 Task: Search the location "Barson West".
Action: Mouse moved to (772, 150)
Screenshot: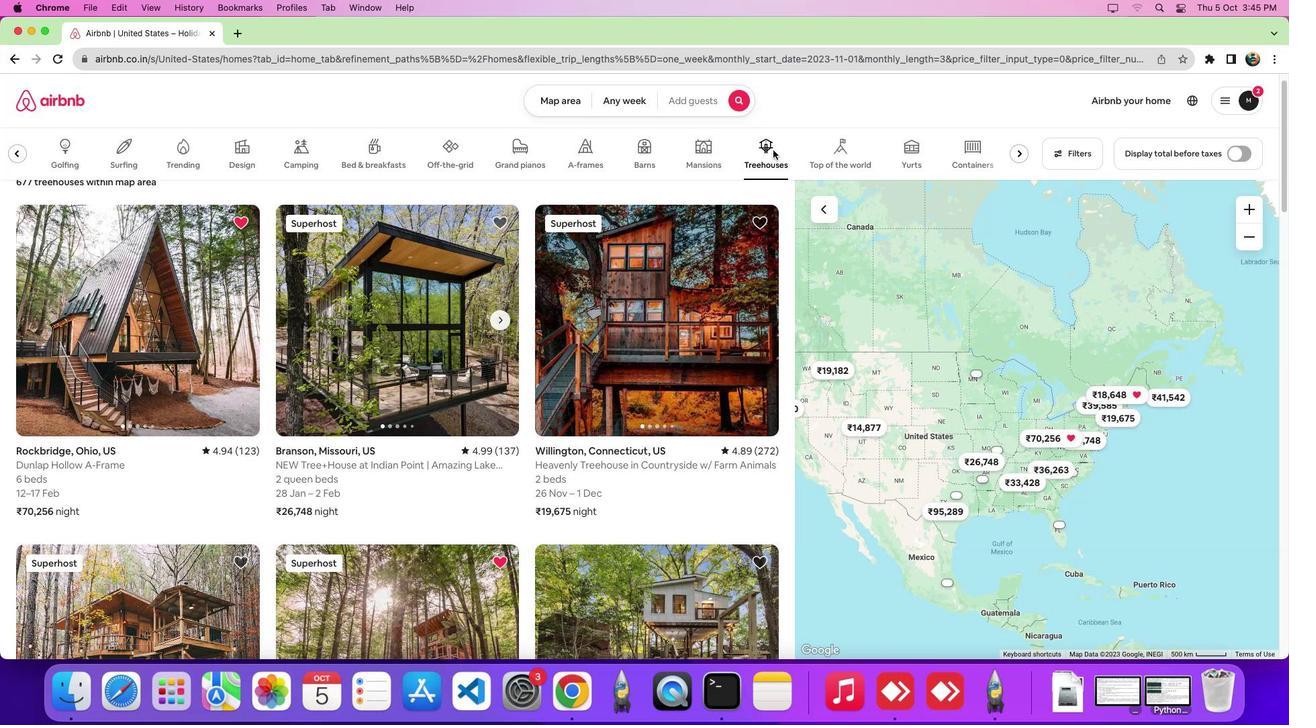 
Action: Mouse pressed left at (772, 150)
Screenshot: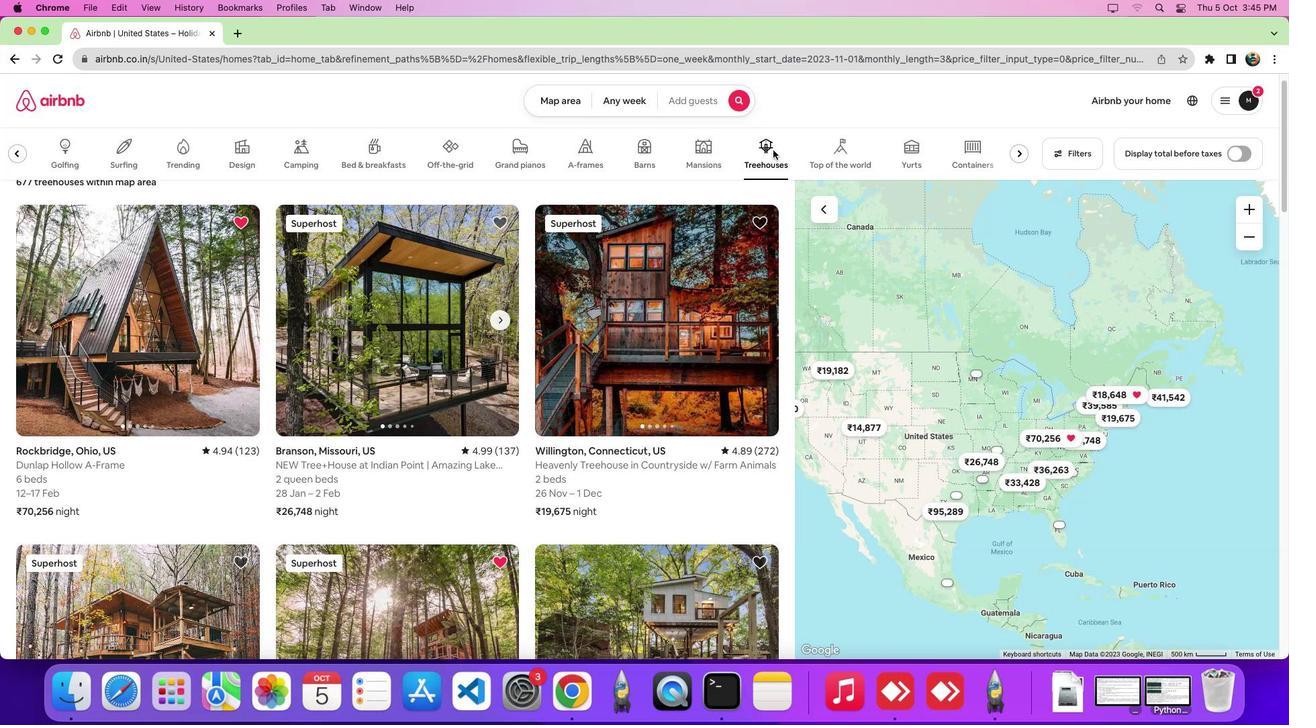 
Action: Mouse moved to (361, 370)
Screenshot: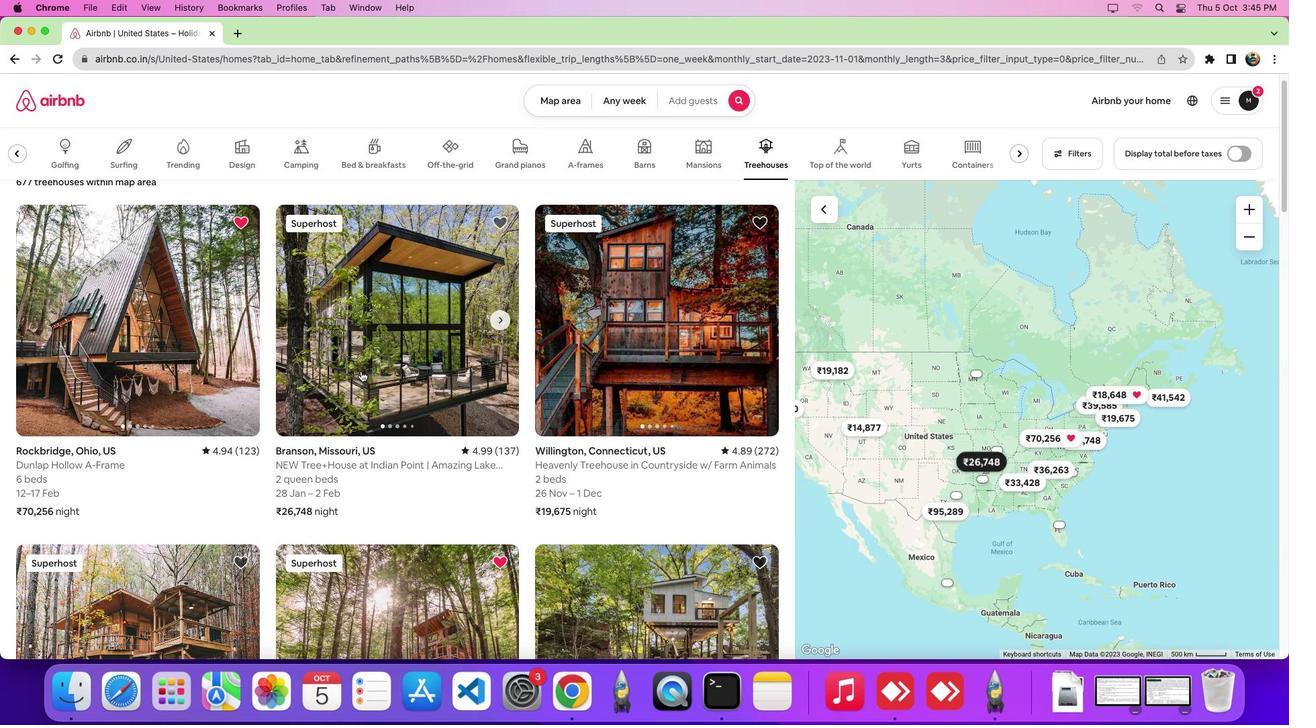 
Action: Mouse pressed left at (361, 370)
Screenshot: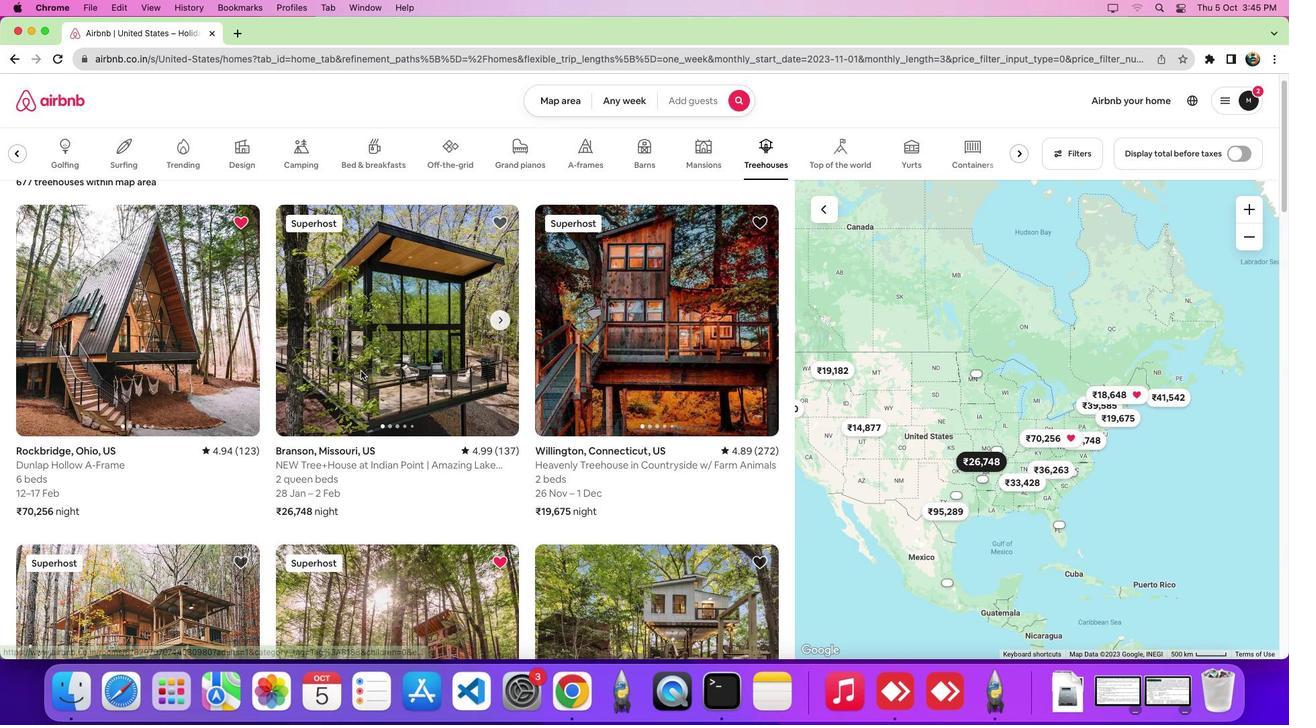 
Action: Mouse moved to (504, 345)
Screenshot: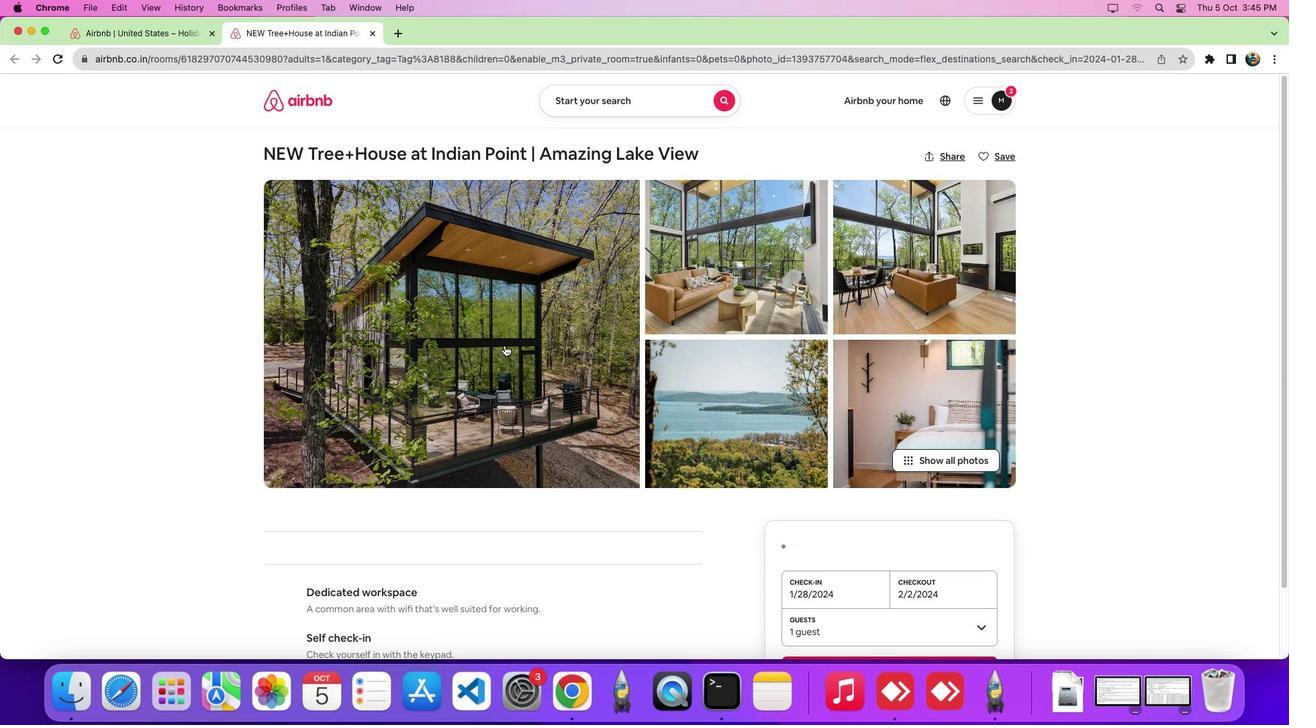 
Action: Mouse scrolled (504, 345) with delta (0, 0)
Screenshot: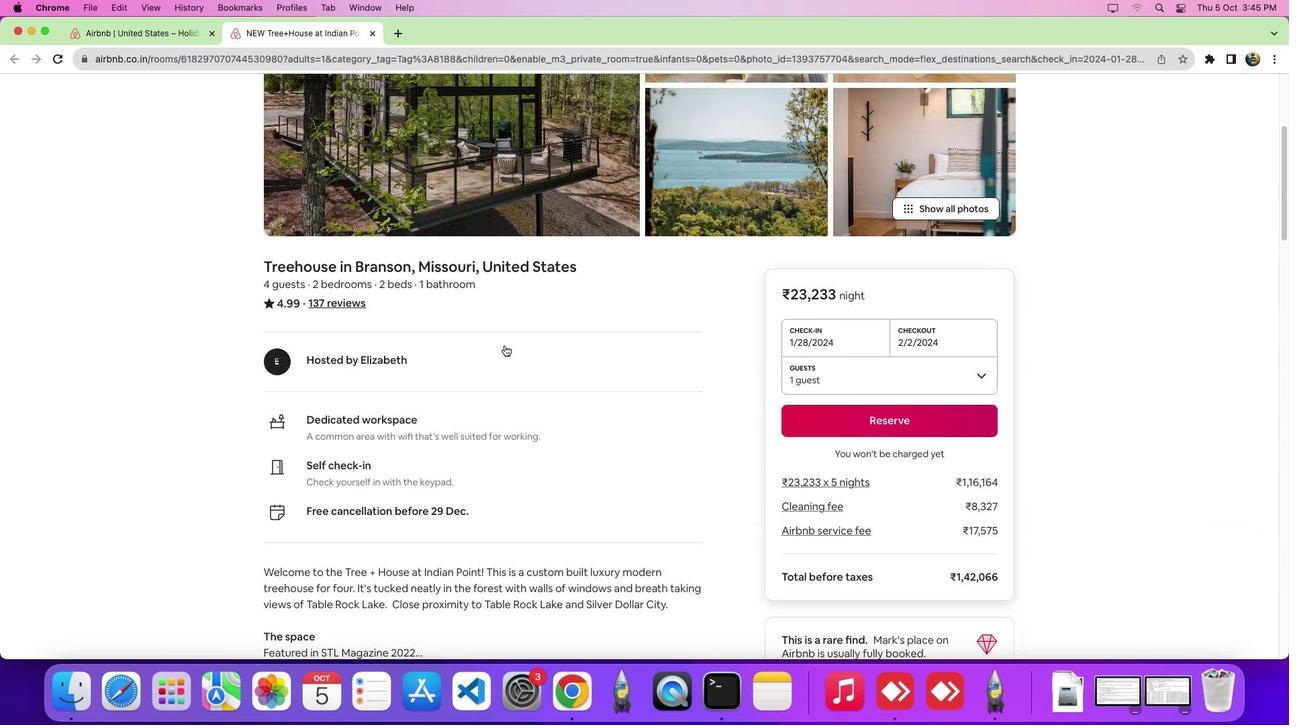 
Action: Mouse scrolled (504, 345) with delta (0, -1)
Screenshot: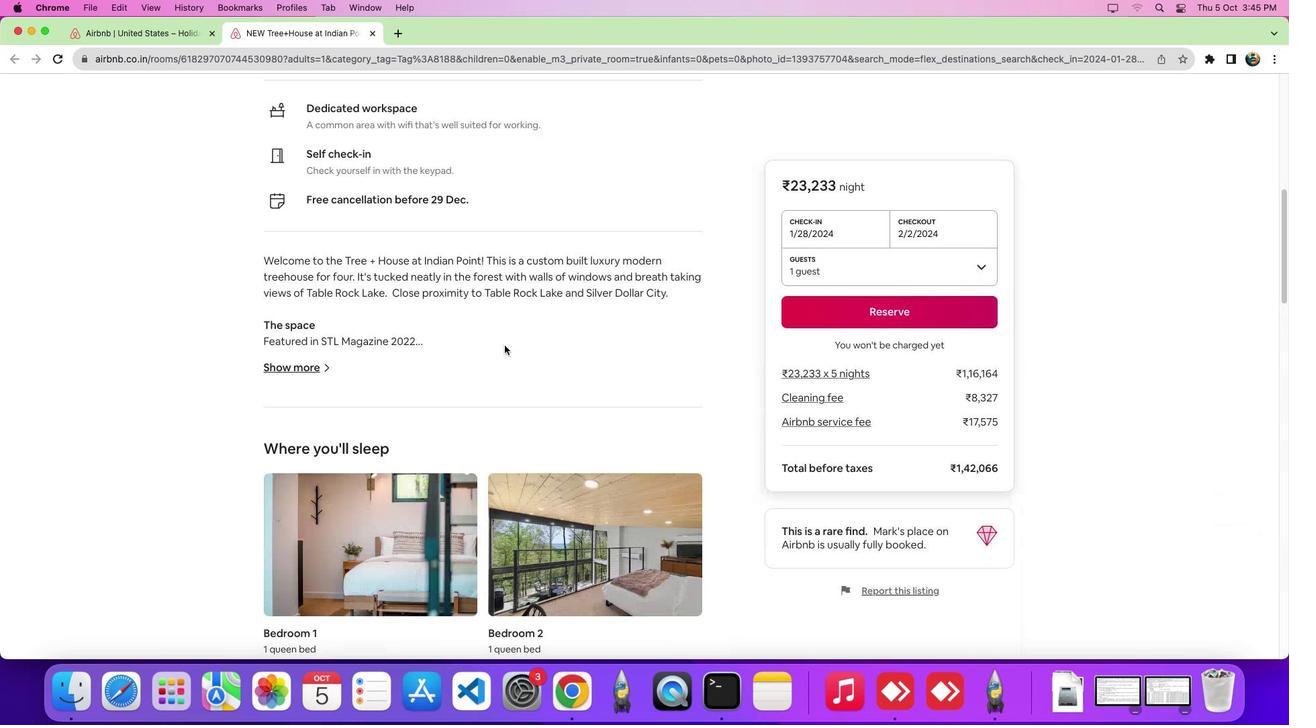
Action: Mouse scrolled (504, 345) with delta (0, -6)
Screenshot: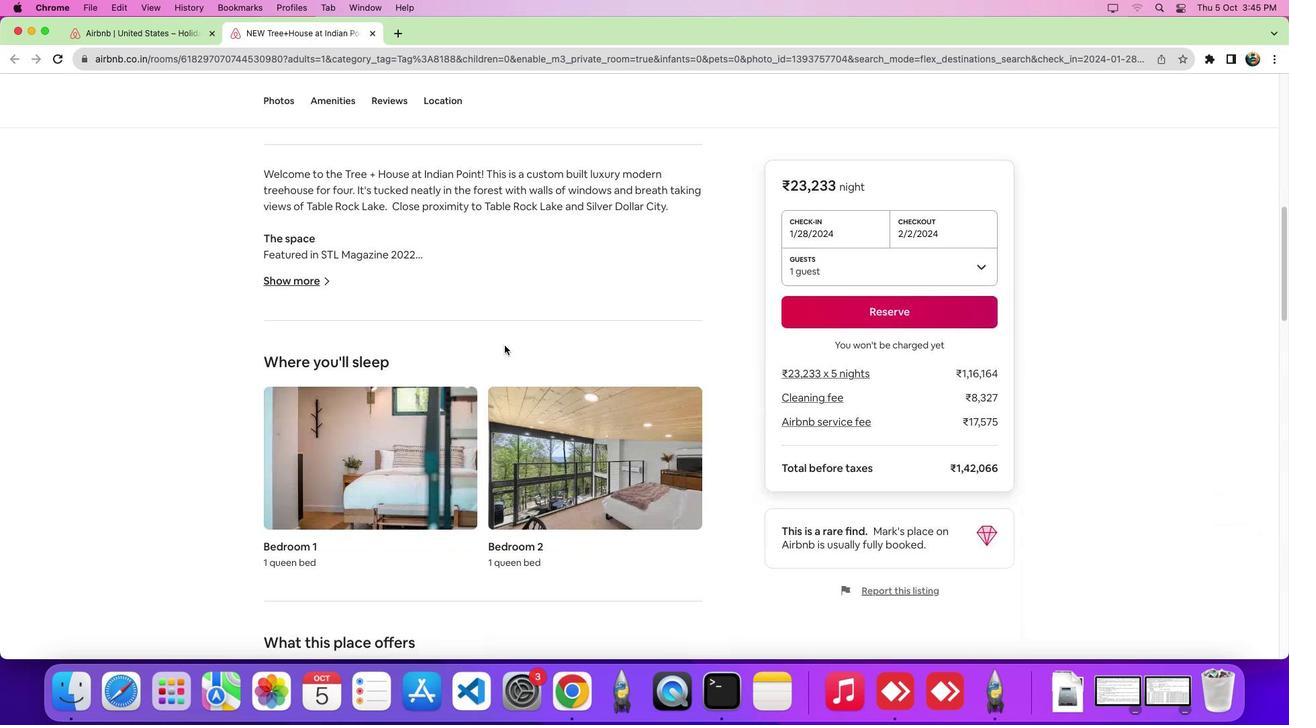 
Action: Mouse scrolled (504, 345) with delta (0, -8)
Screenshot: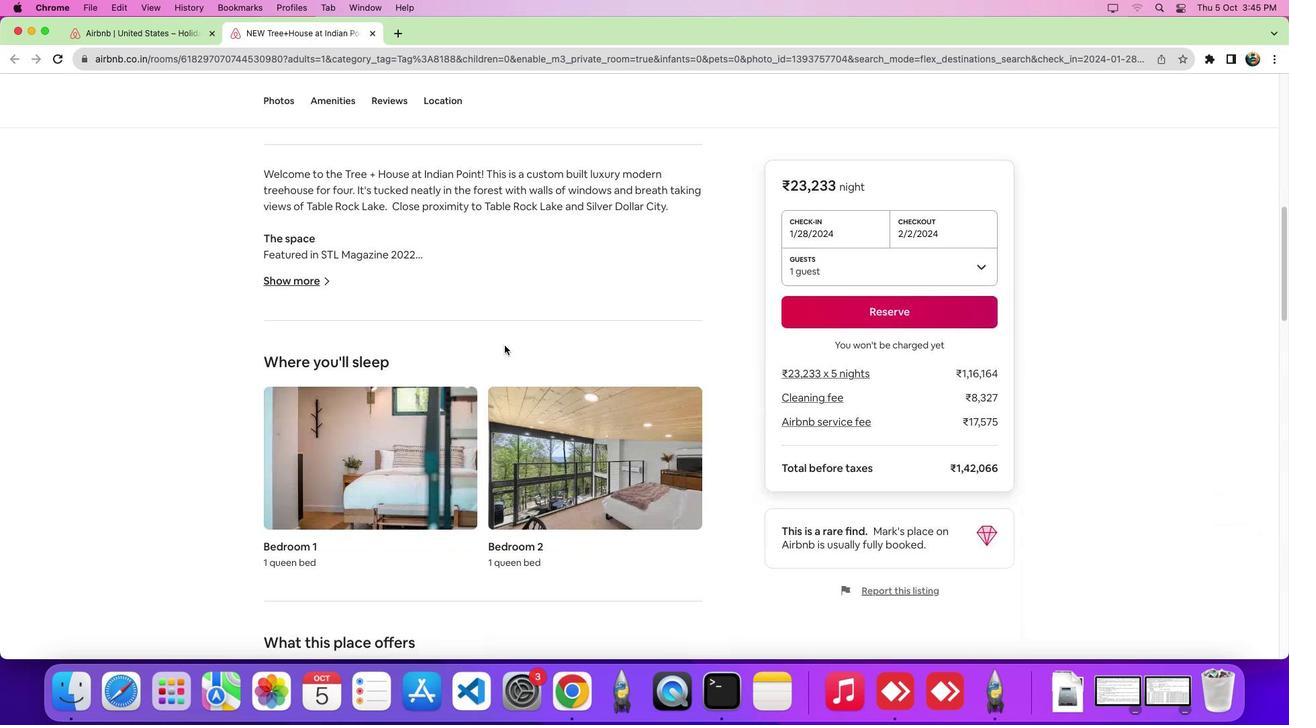 
Action: Mouse scrolled (504, 345) with delta (0, 0)
Screenshot: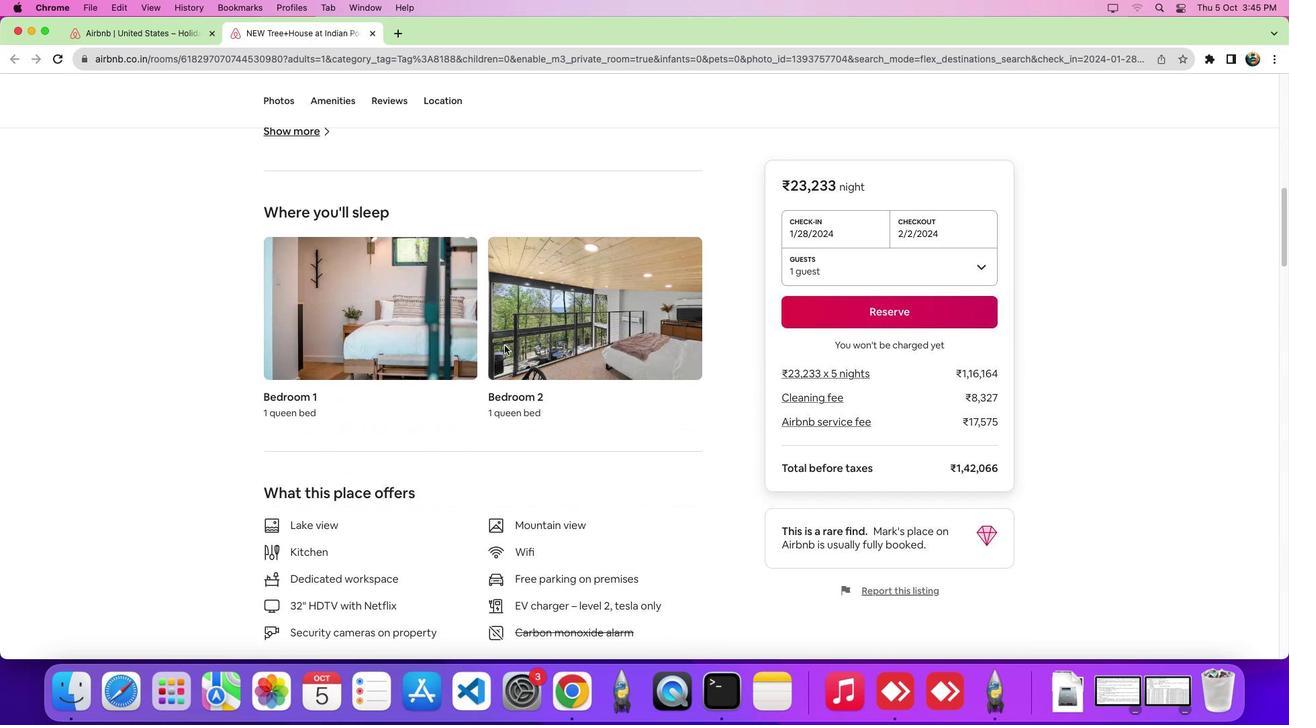 
Action: Mouse scrolled (504, 345) with delta (0, 0)
Screenshot: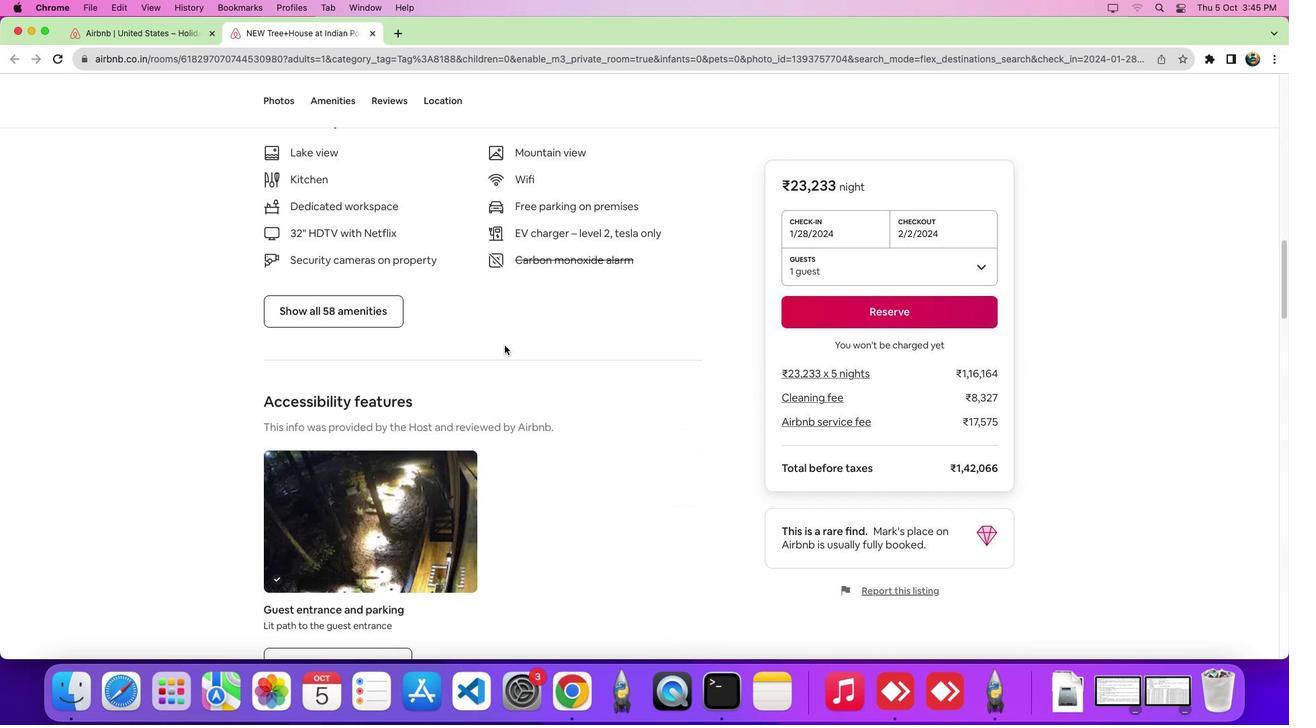 
Action: Mouse scrolled (504, 345) with delta (0, -4)
Screenshot: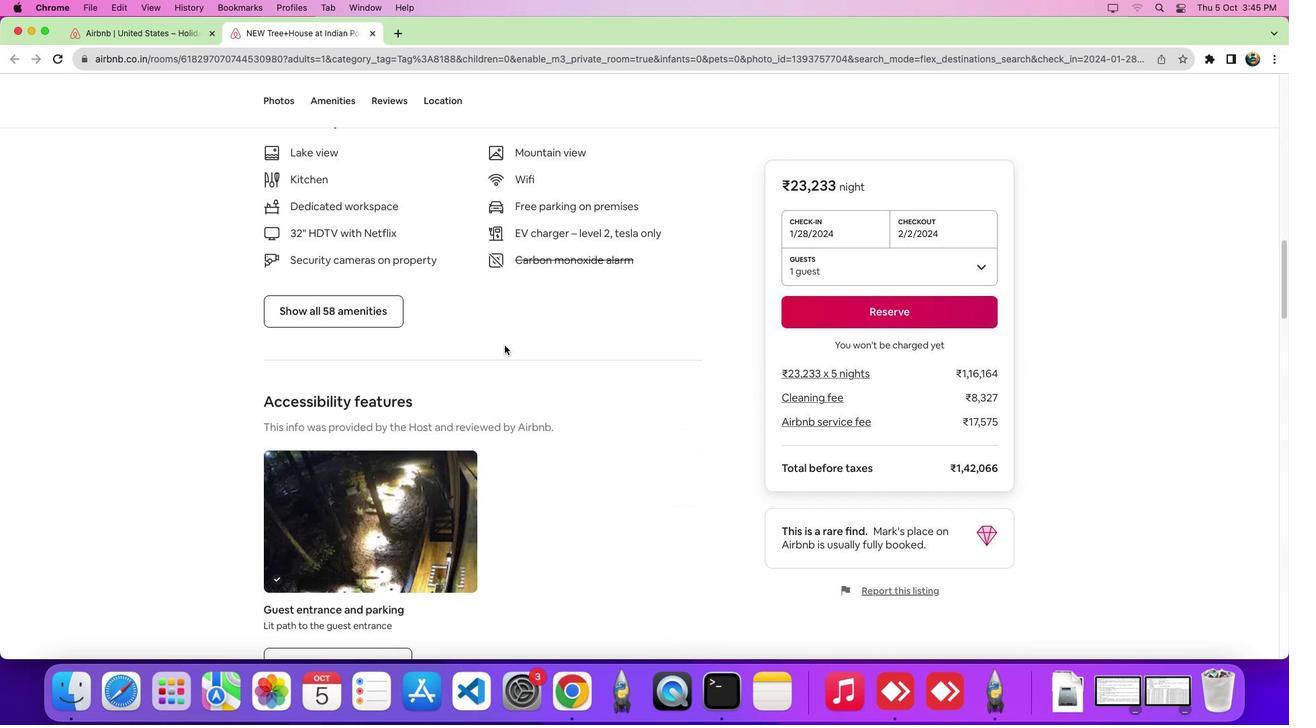 
Action: Mouse scrolled (504, 345) with delta (0, -7)
Screenshot: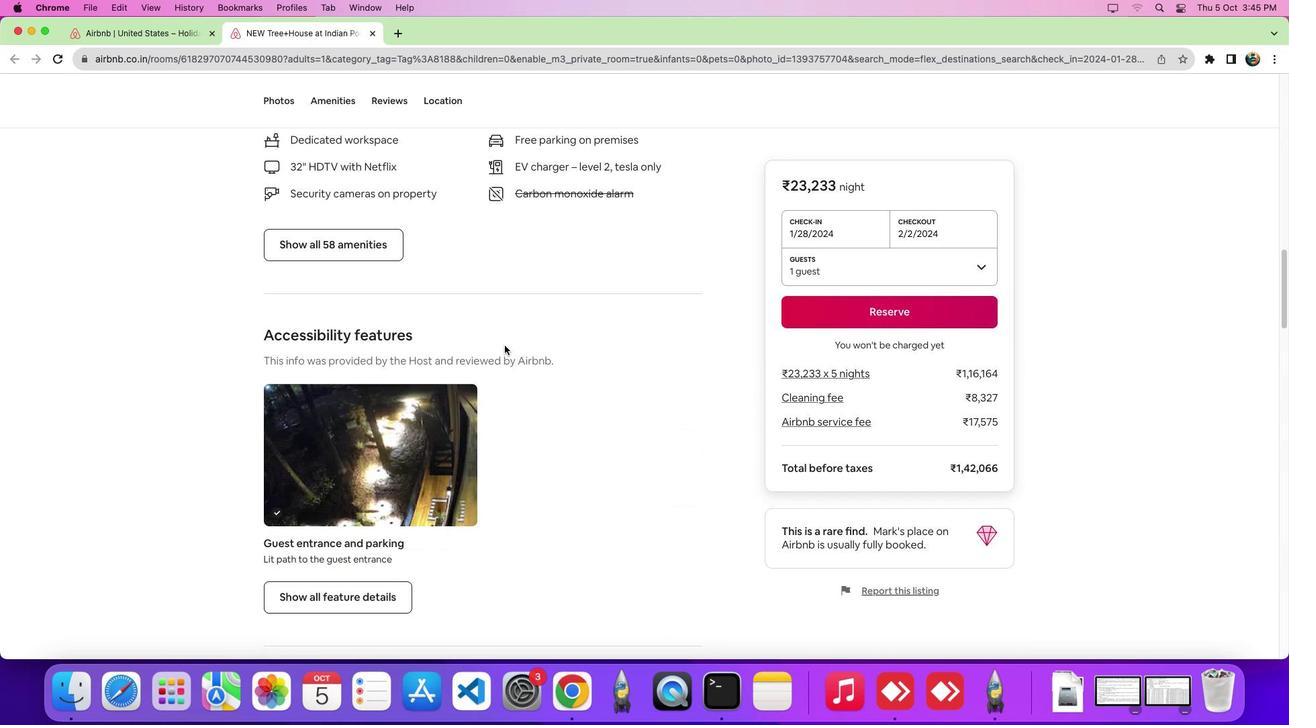 
Action: Mouse moved to (437, 98)
Screenshot: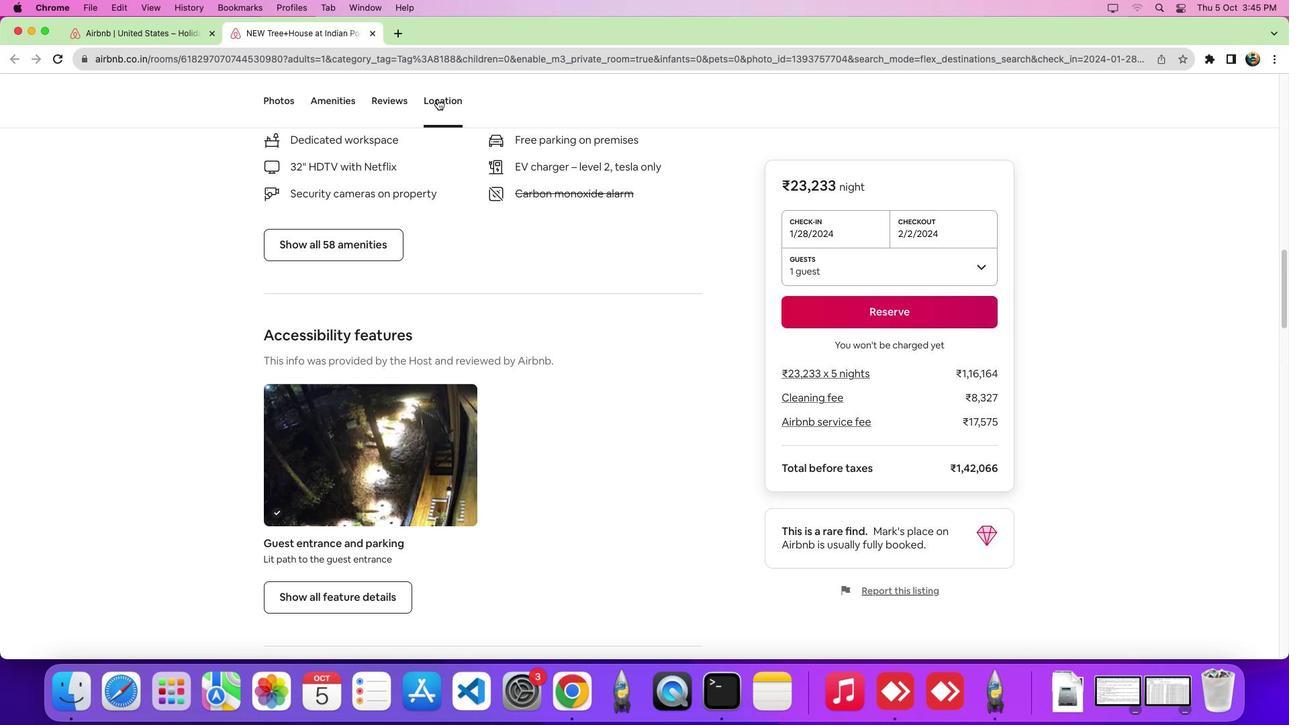 
Action: Mouse pressed left at (437, 98)
Screenshot: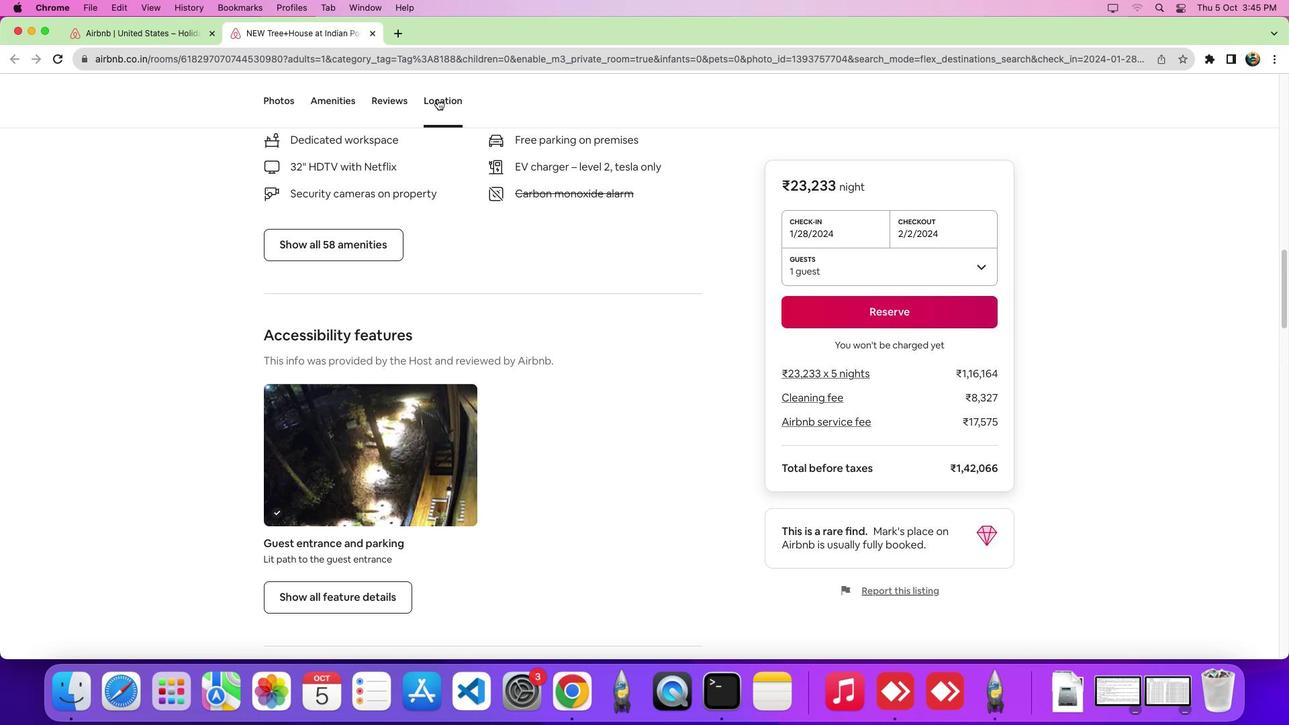 
Action: Mouse moved to (989, 261)
Screenshot: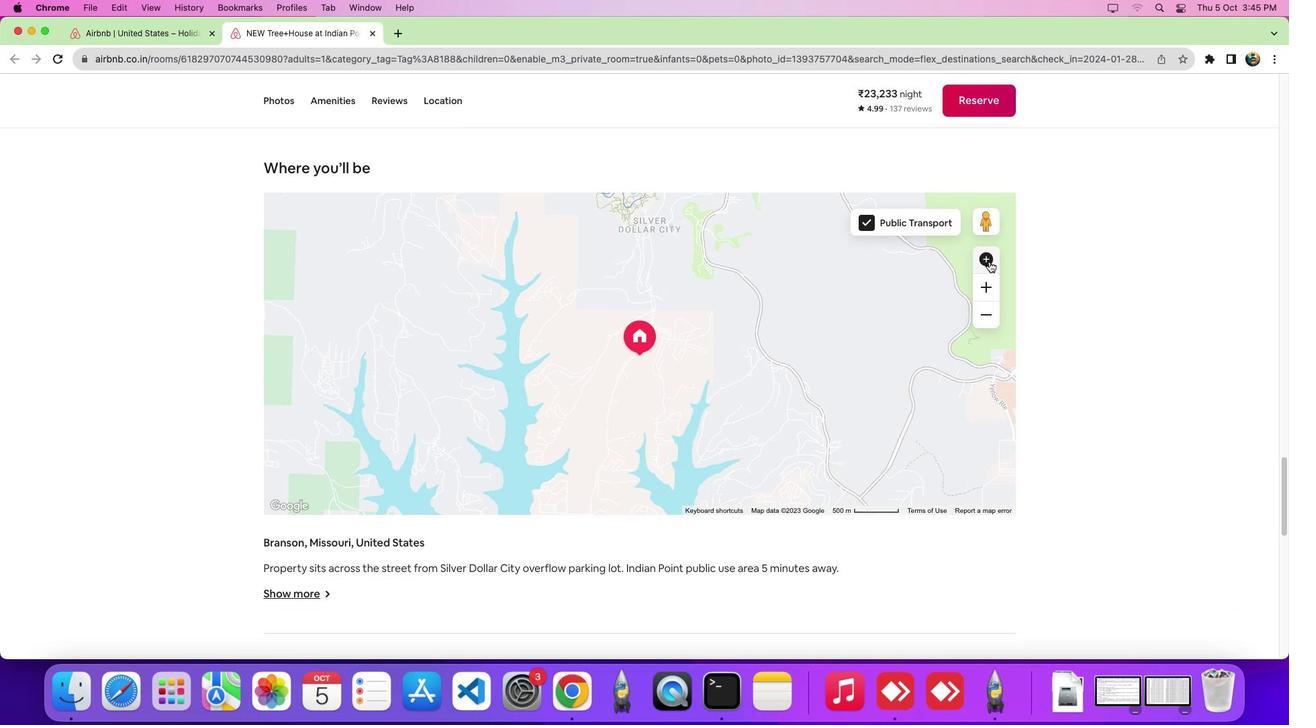 
Action: Mouse pressed left at (989, 261)
Screenshot: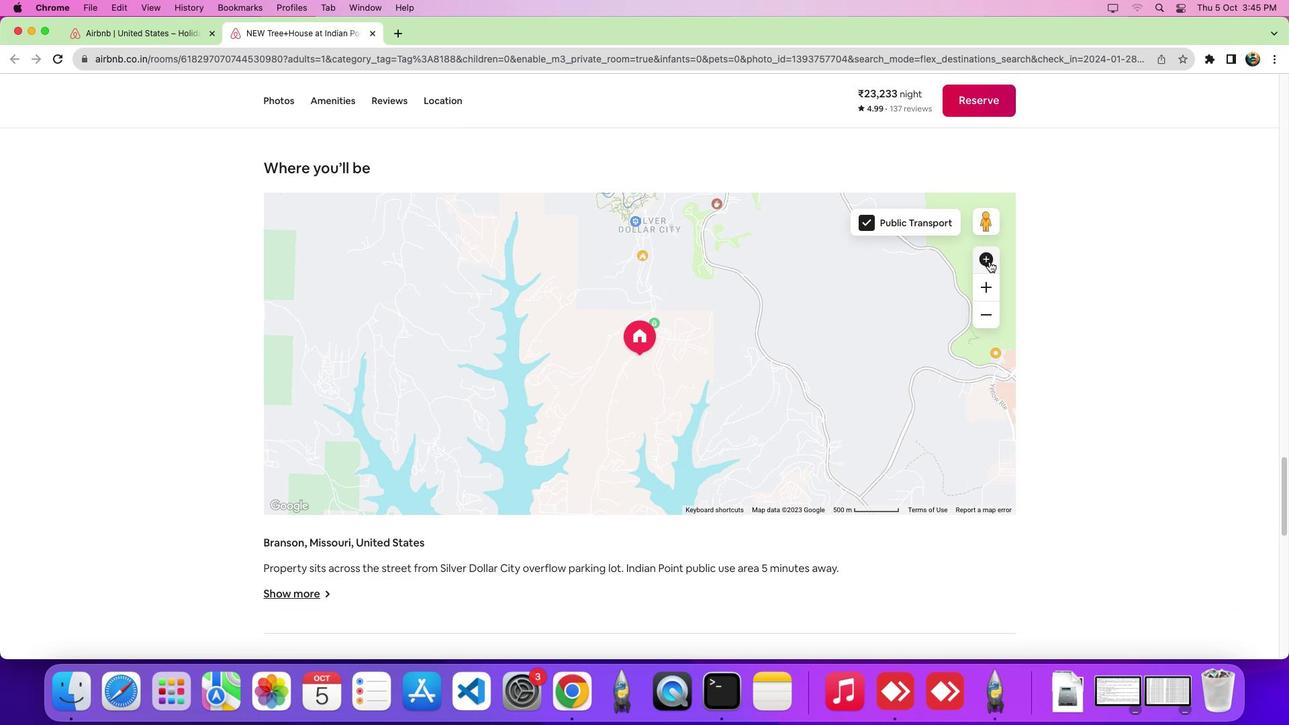 
Action: Mouse moved to (871, 276)
Screenshot: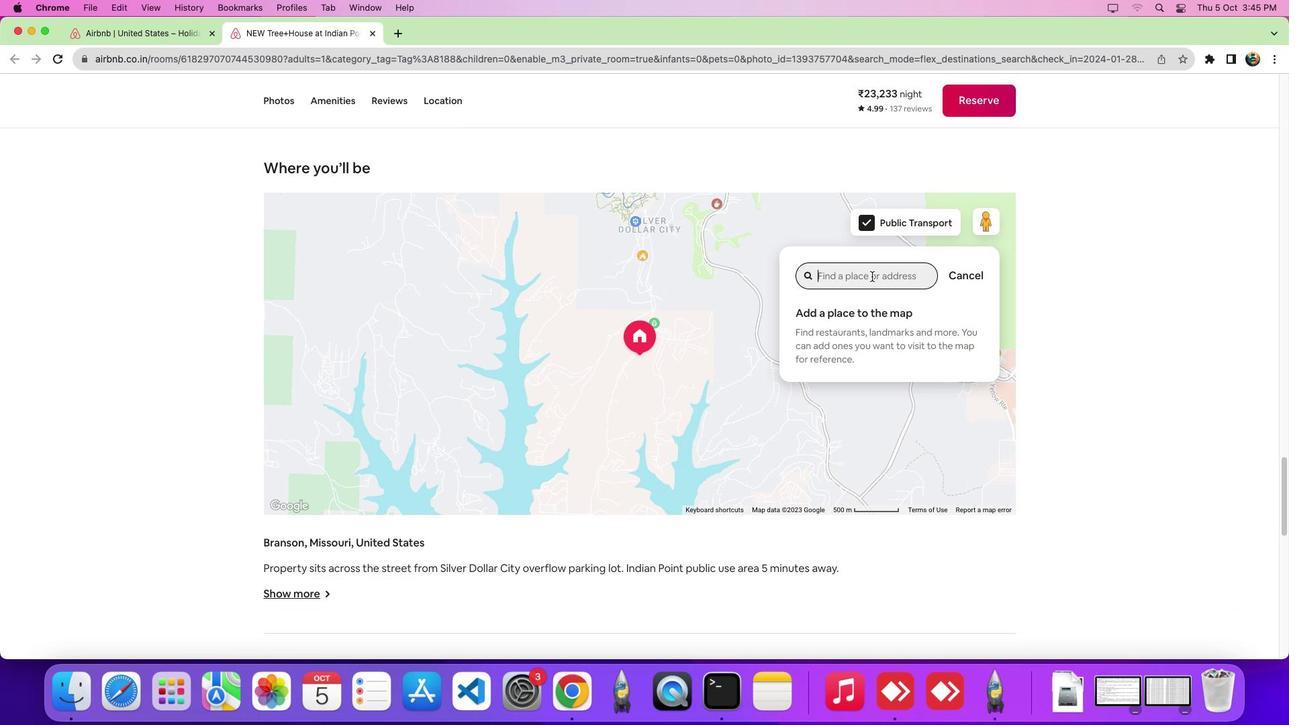 
Action: Mouse pressed left at (871, 276)
Screenshot: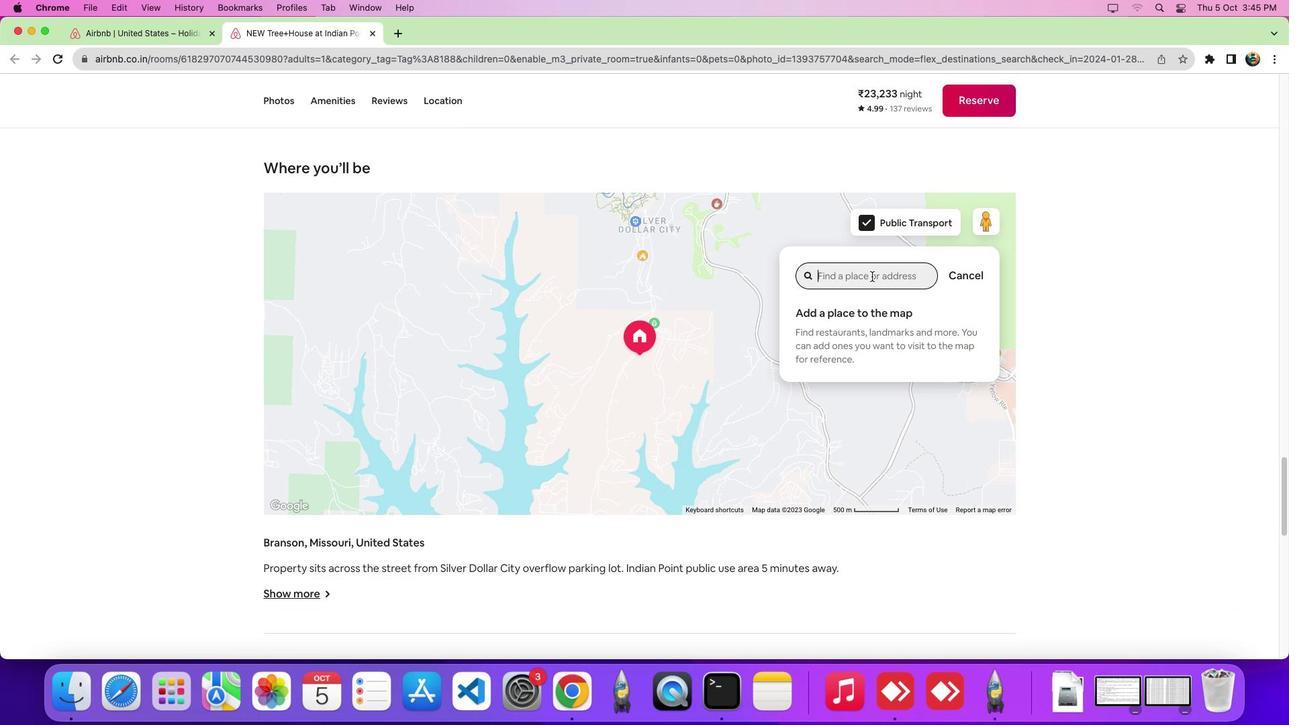 
Action: Key pressed Key.shift_r'B''a''r''s''o''n'Key.spaceKey.shift_r'W''e''s''t'
Screenshot: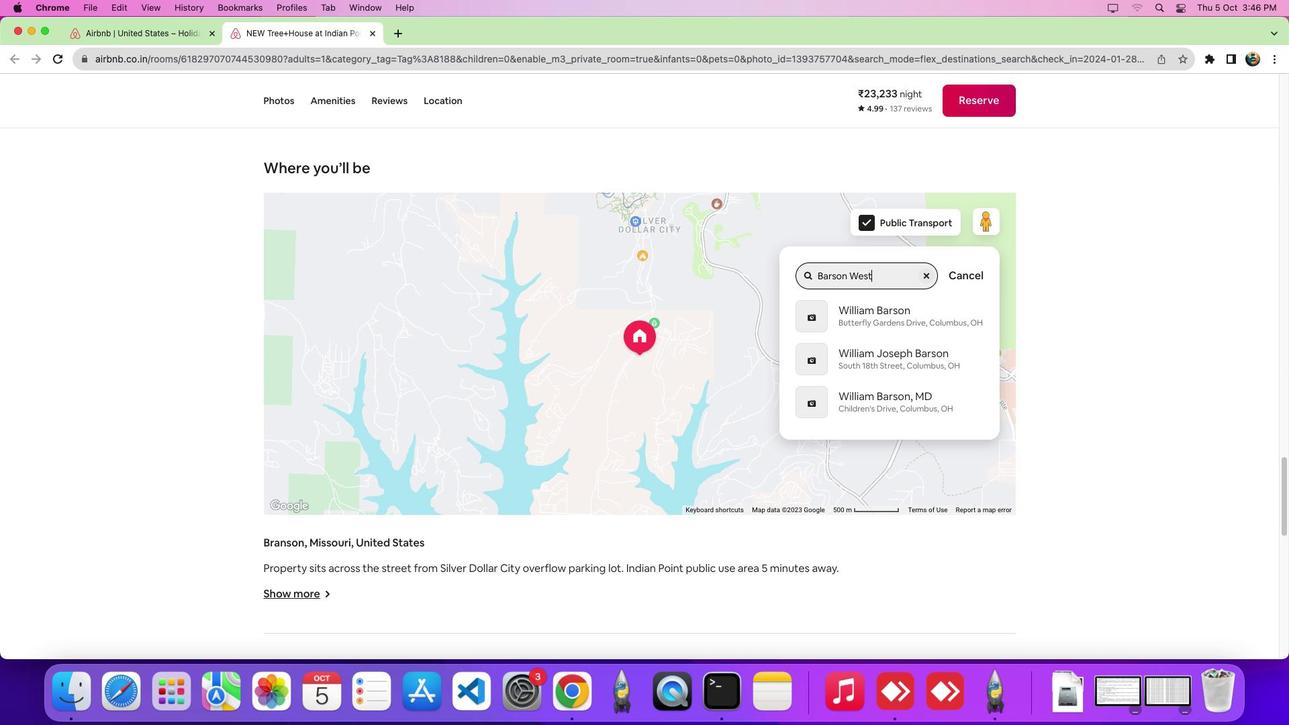 
Action: Mouse moved to (878, 314)
Screenshot: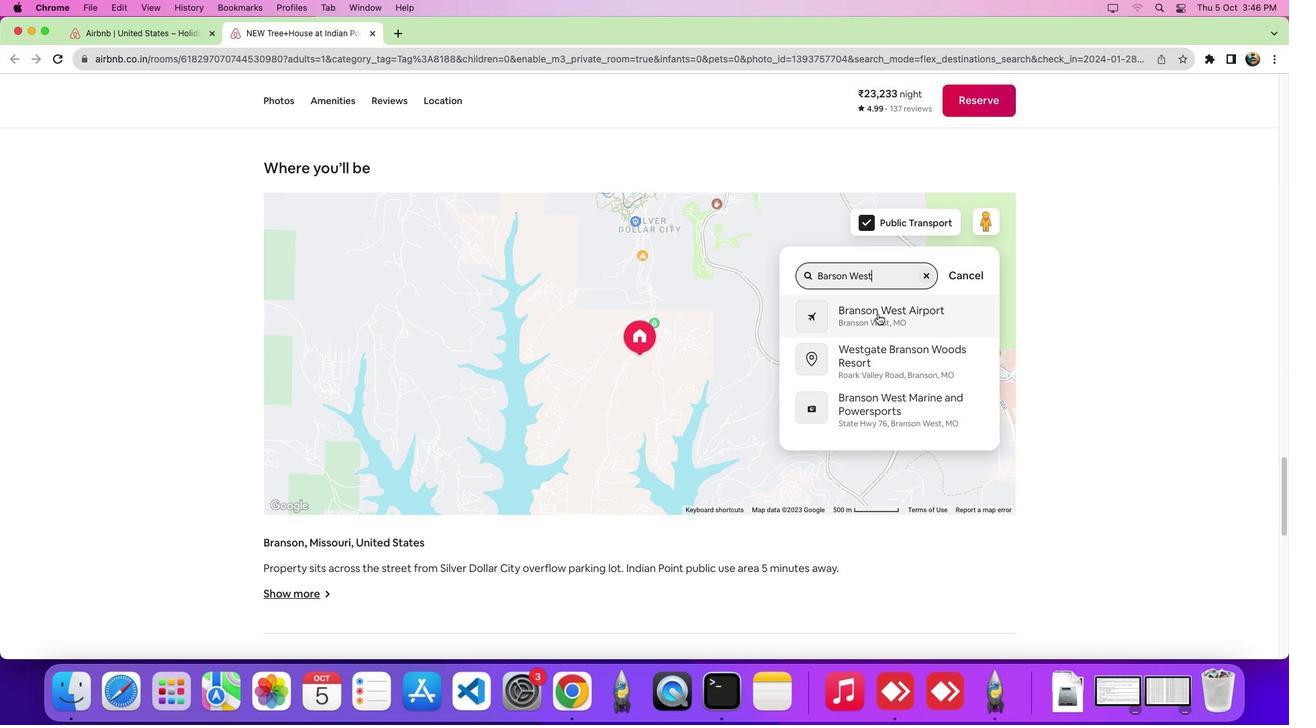 
Action: Mouse pressed left at (878, 314)
Screenshot: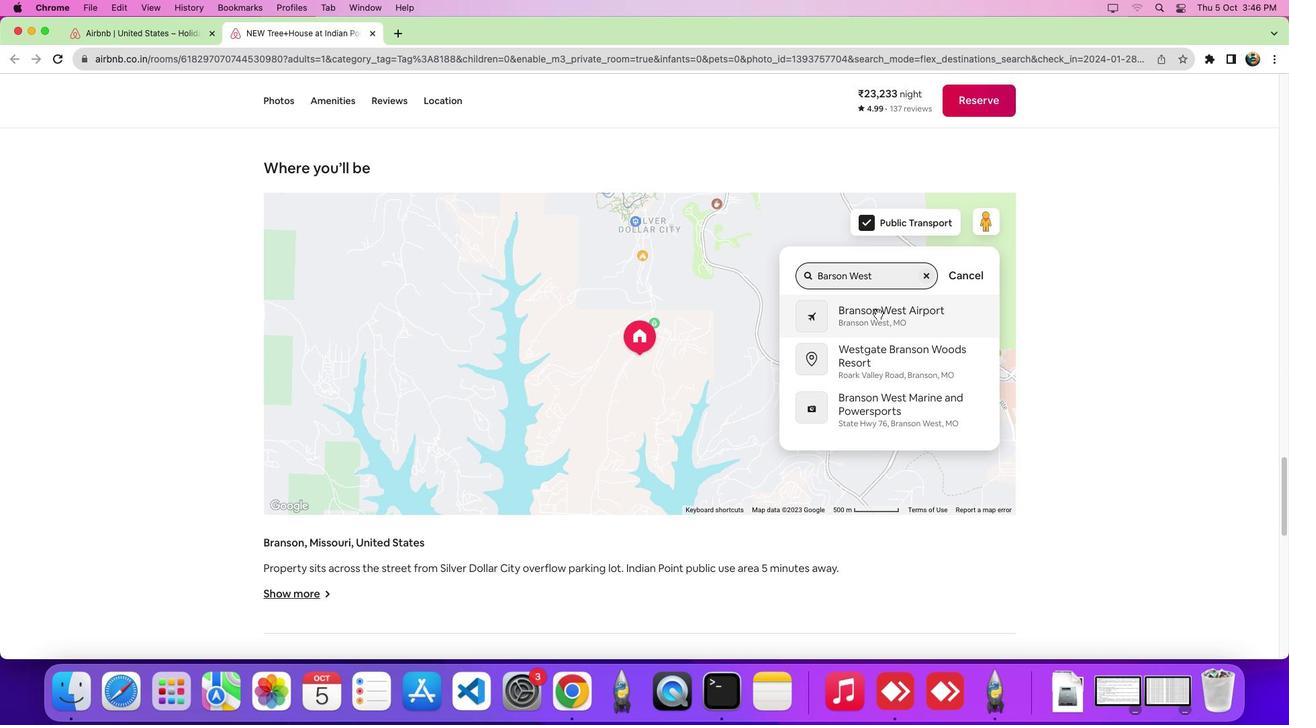 
Action: Mouse moved to (883, 329)
Screenshot: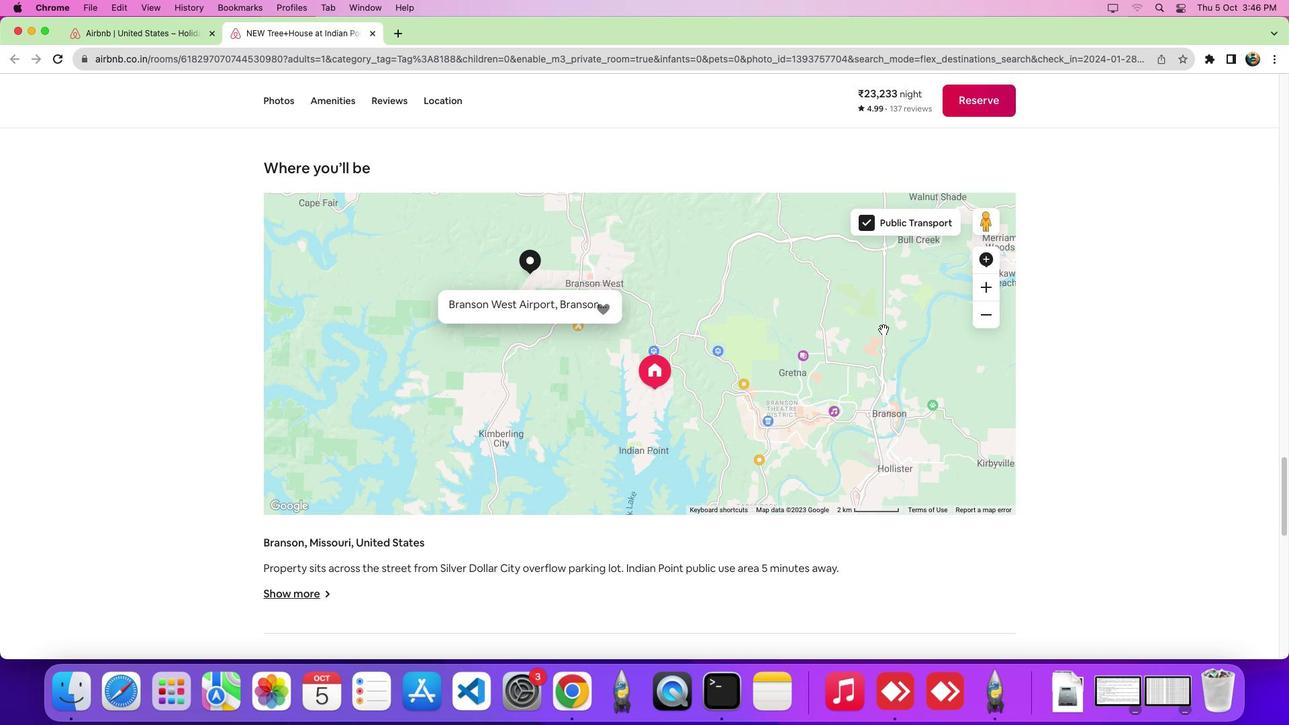 
